 Task: Change the scale to a "normal(100%)" in print settings
Action: Mouse moved to (37, 67)
Screenshot: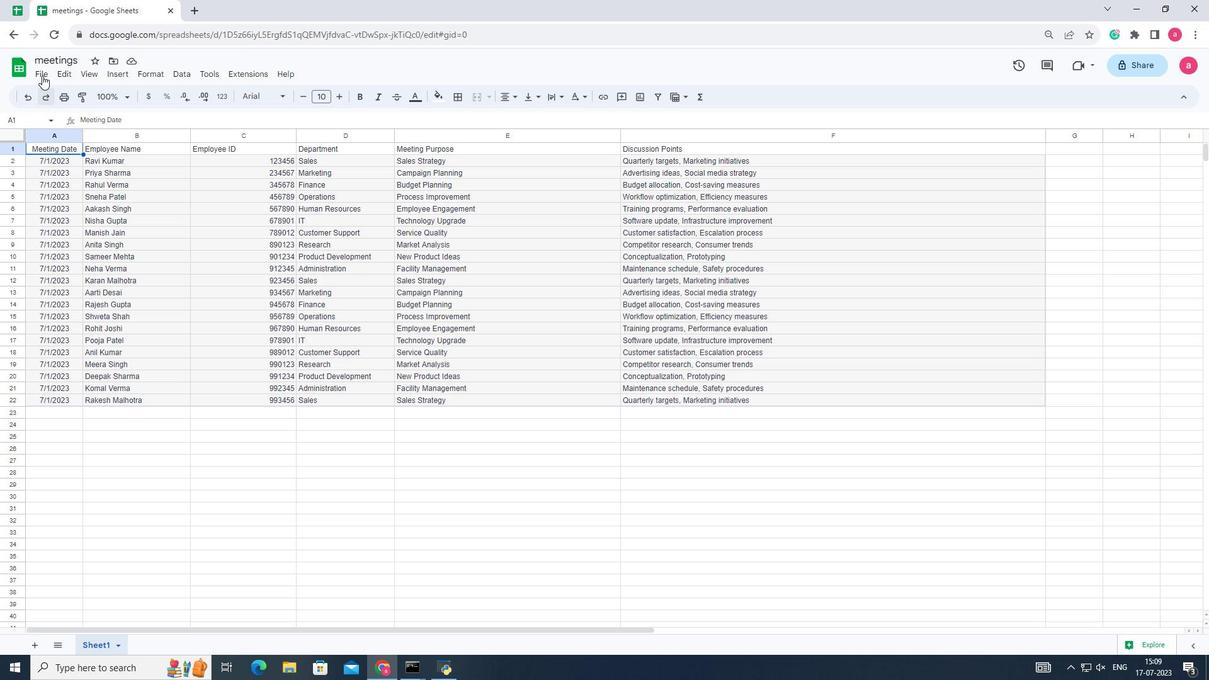 
Action: Mouse pressed left at (37, 67)
Screenshot: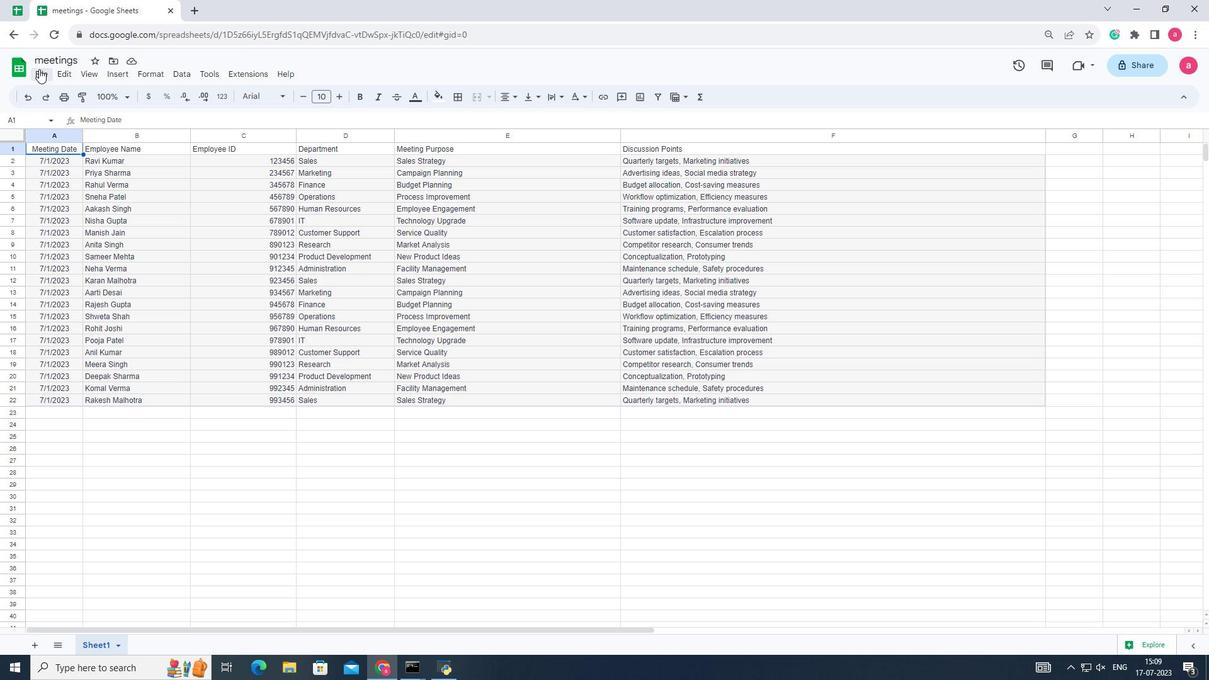 
Action: Mouse moved to (69, 422)
Screenshot: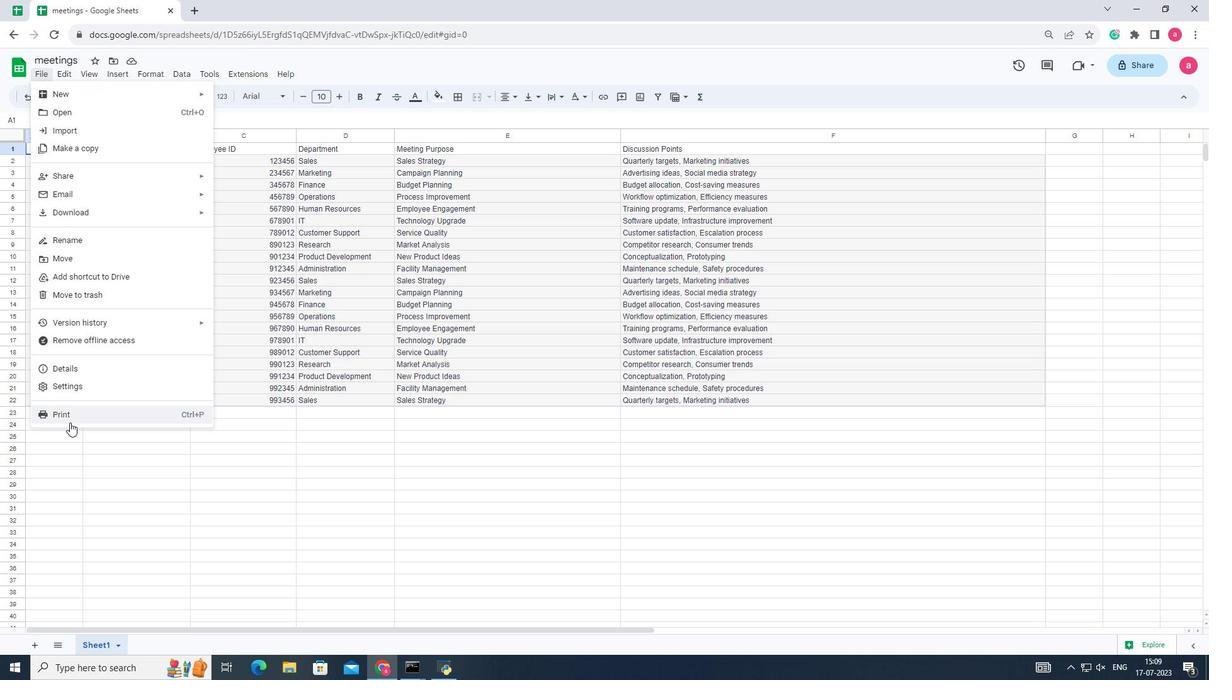 
Action: Mouse pressed left at (69, 422)
Screenshot: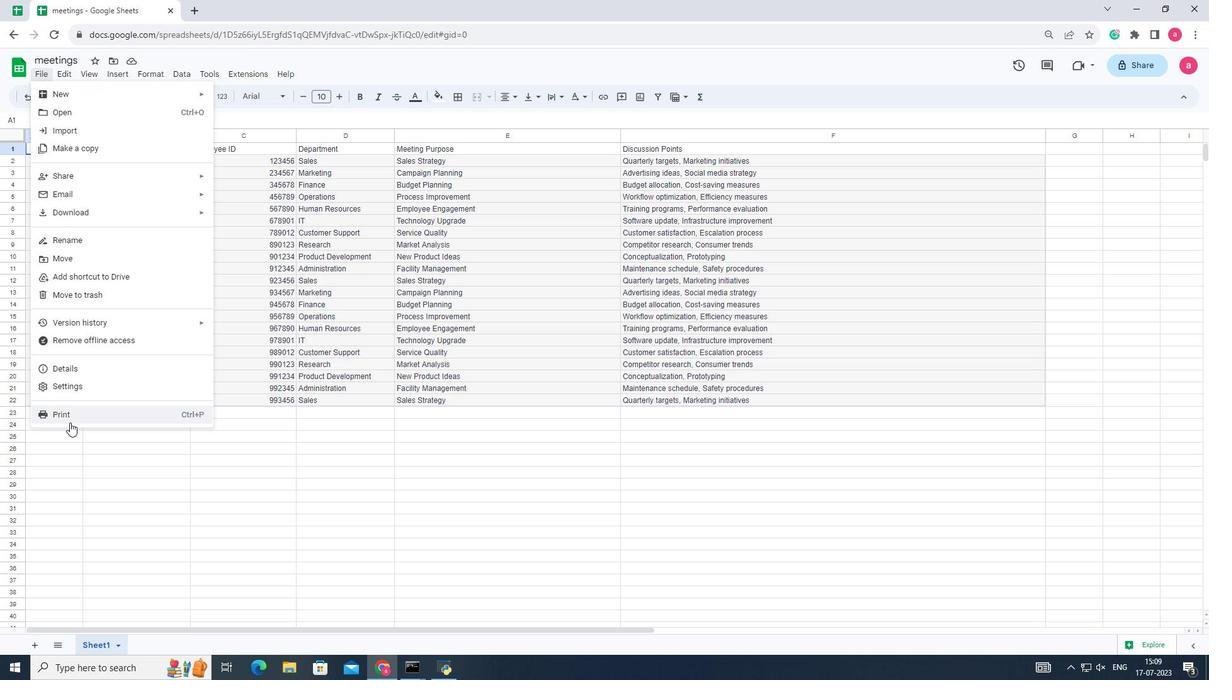 
Action: Mouse moved to (1055, 257)
Screenshot: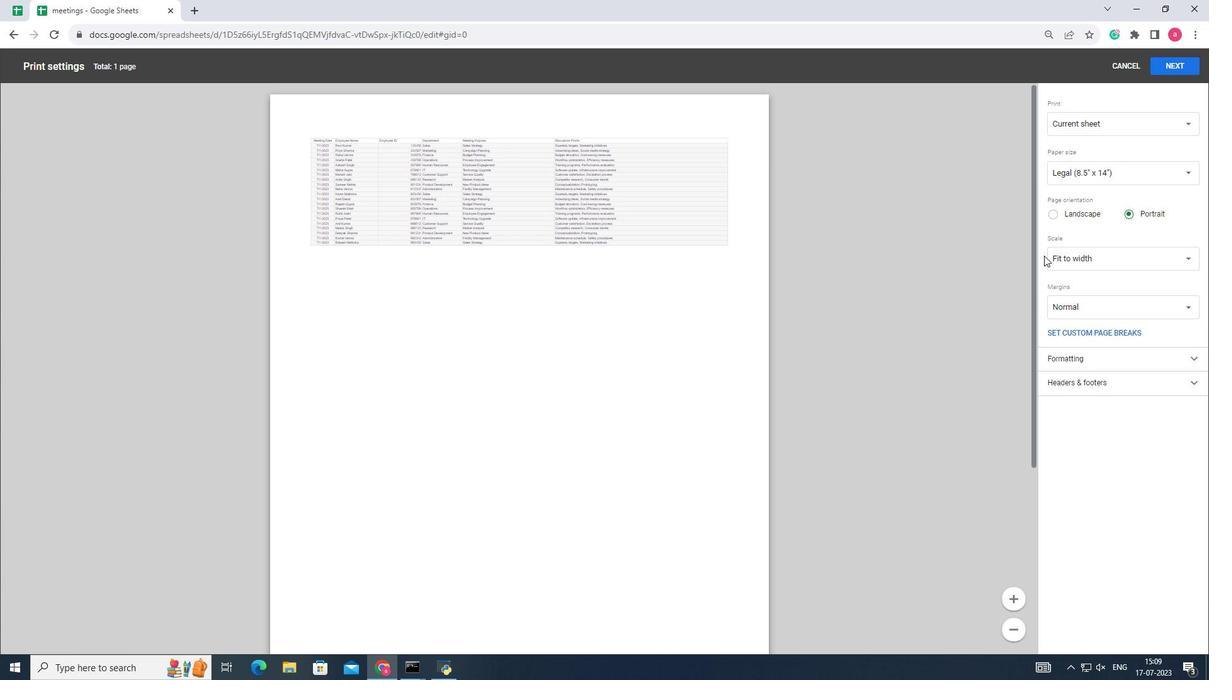 
Action: Mouse pressed left at (1055, 257)
Screenshot: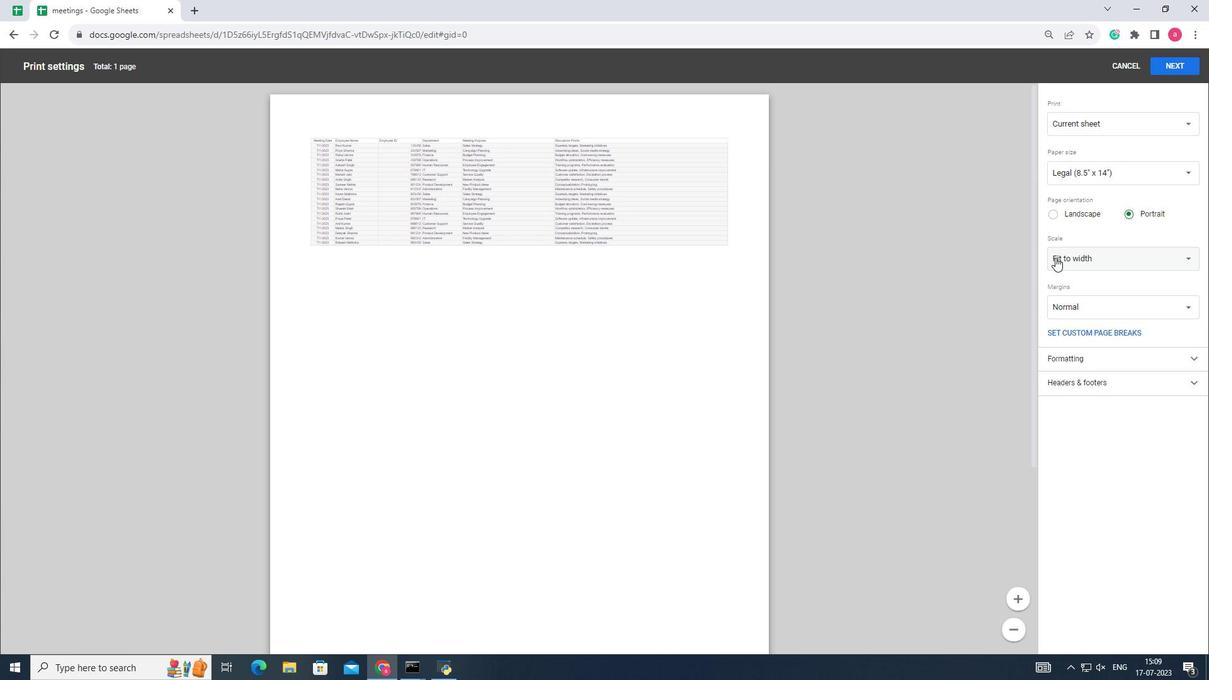 
Action: Mouse moved to (1068, 240)
Screenshot: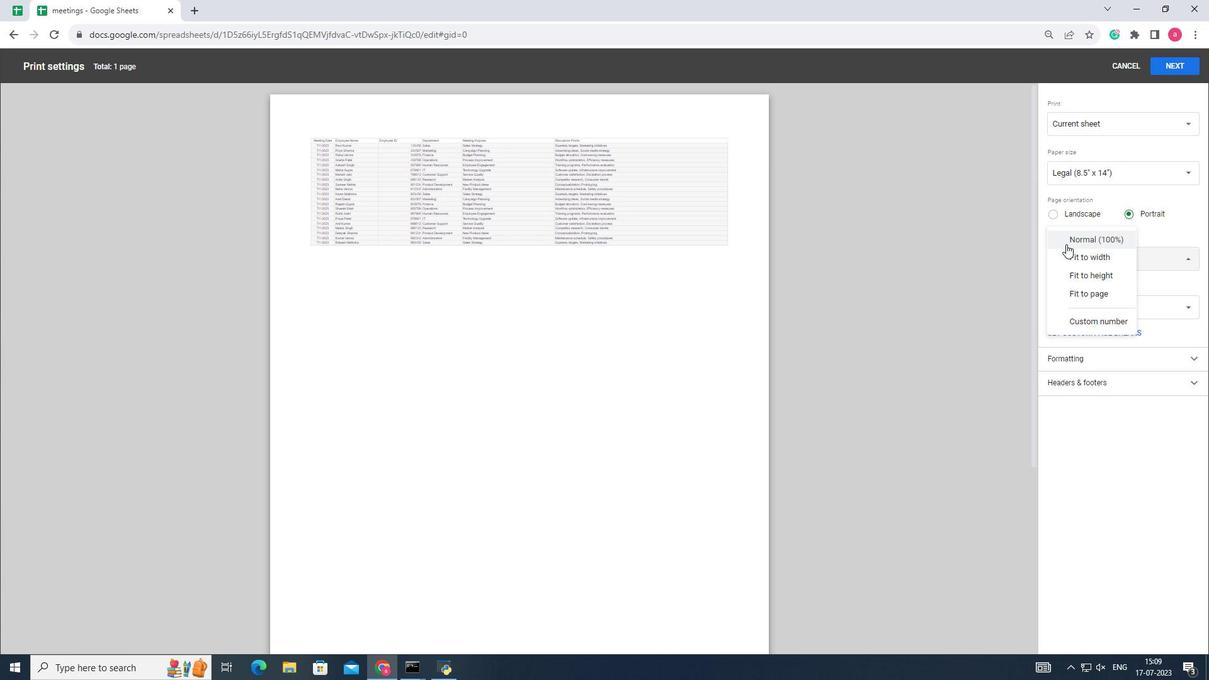 
Action: Mouse pressed left at (1068, 240)
Screenshot: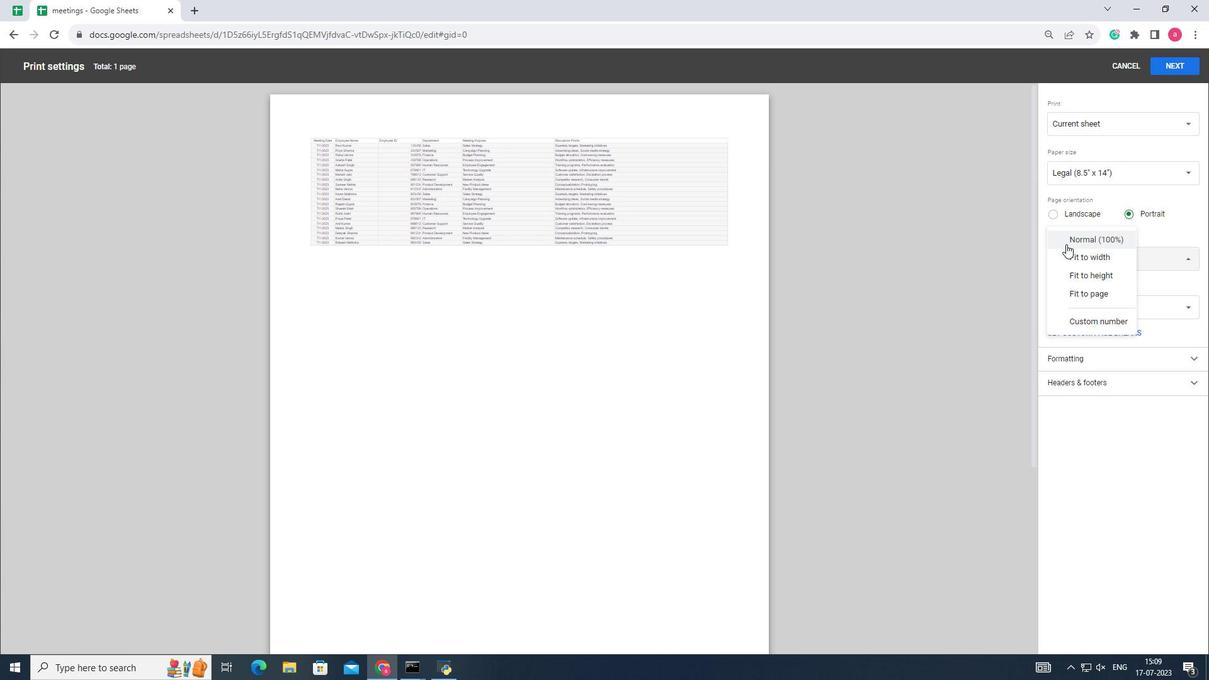 
